Task: Sort the products by relevance.
Action: Mouse moved to (29, 323)
Screenshot: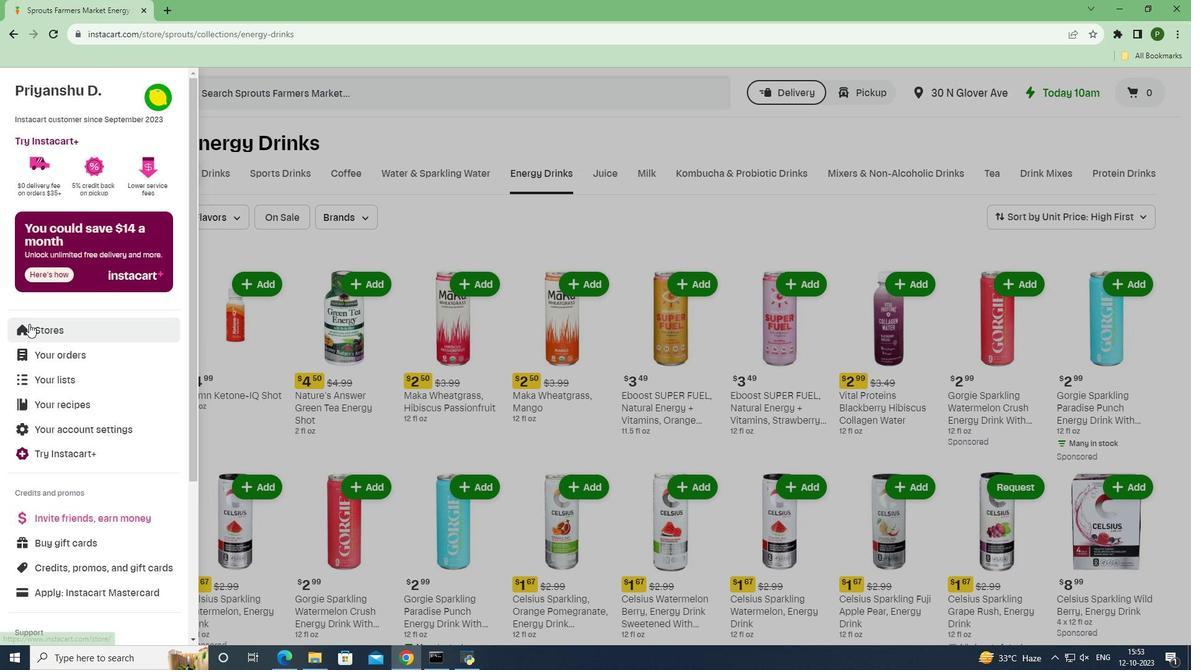 
Action: Mouse pressed left at (29, 323)
Screenshot: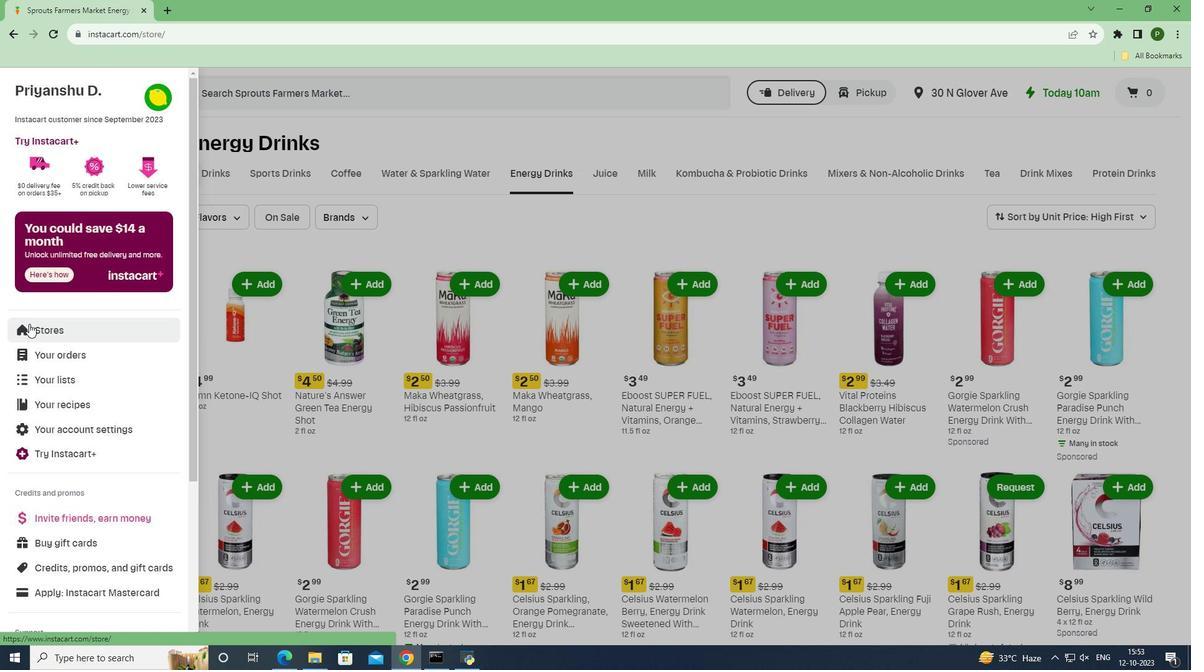 
Action: Mouse moved to (280, 140)
Screenshot: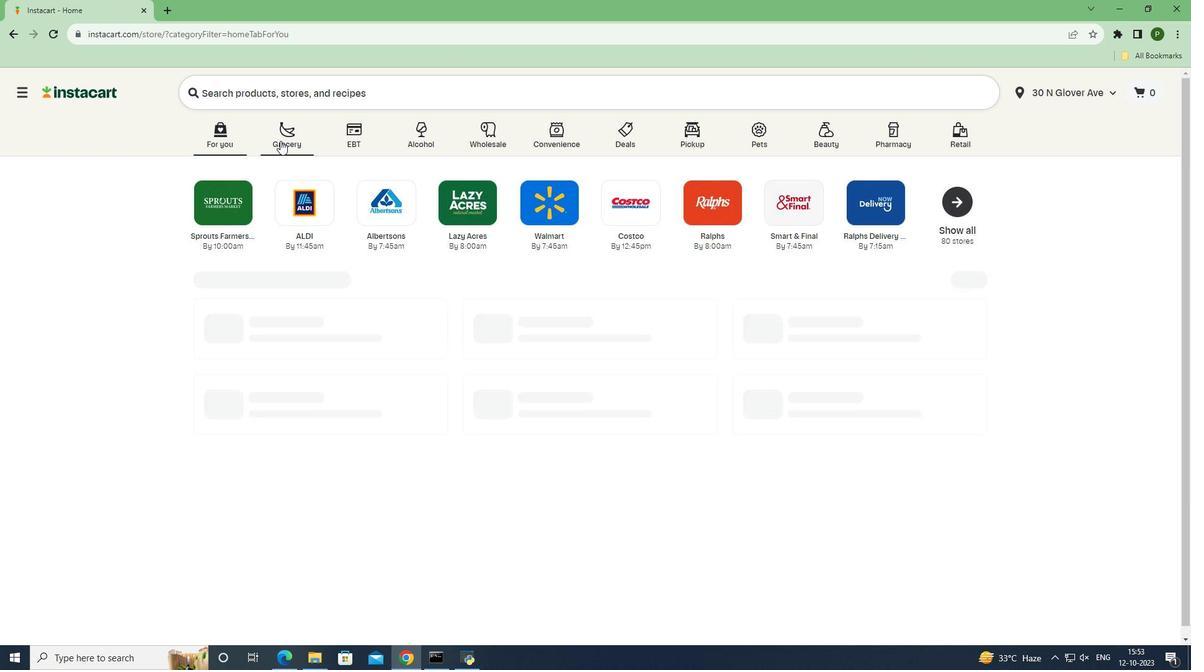 
Action: Mouse pressed left at (280, 140)
Screenshot: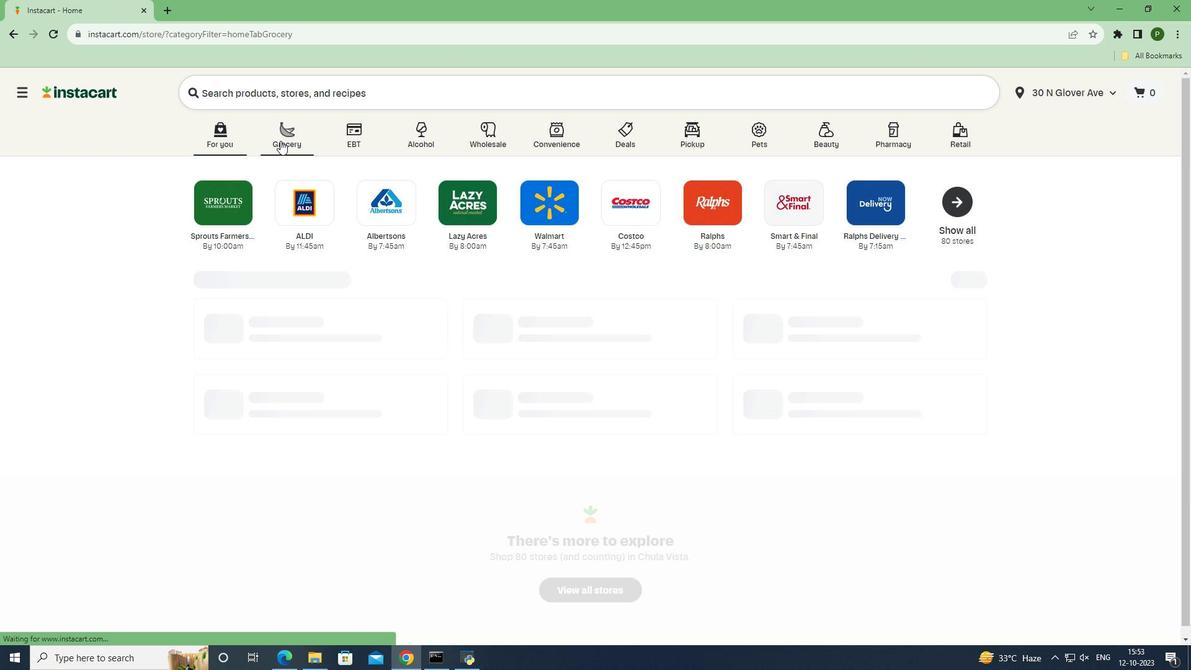 
Action: Mouse moved to (494, 281)
Screenshot: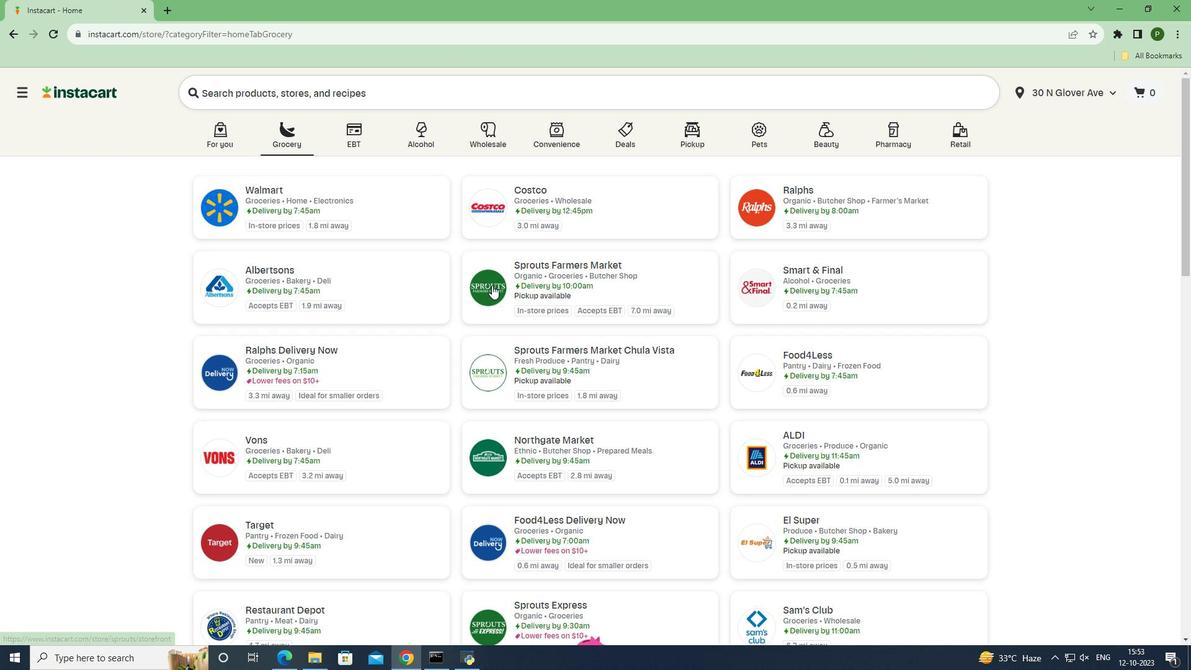 
Action: Mouse pressed left at (494, 281)
Screenshot: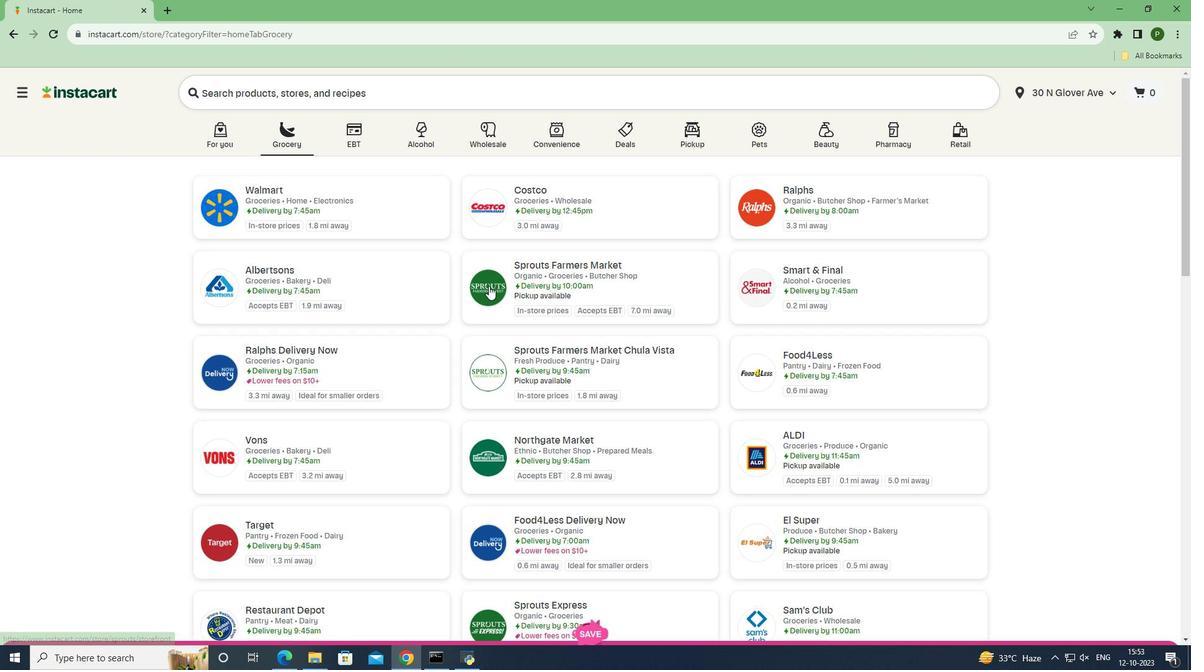
Action: Mouse moved to (503, 289)
Screenshot: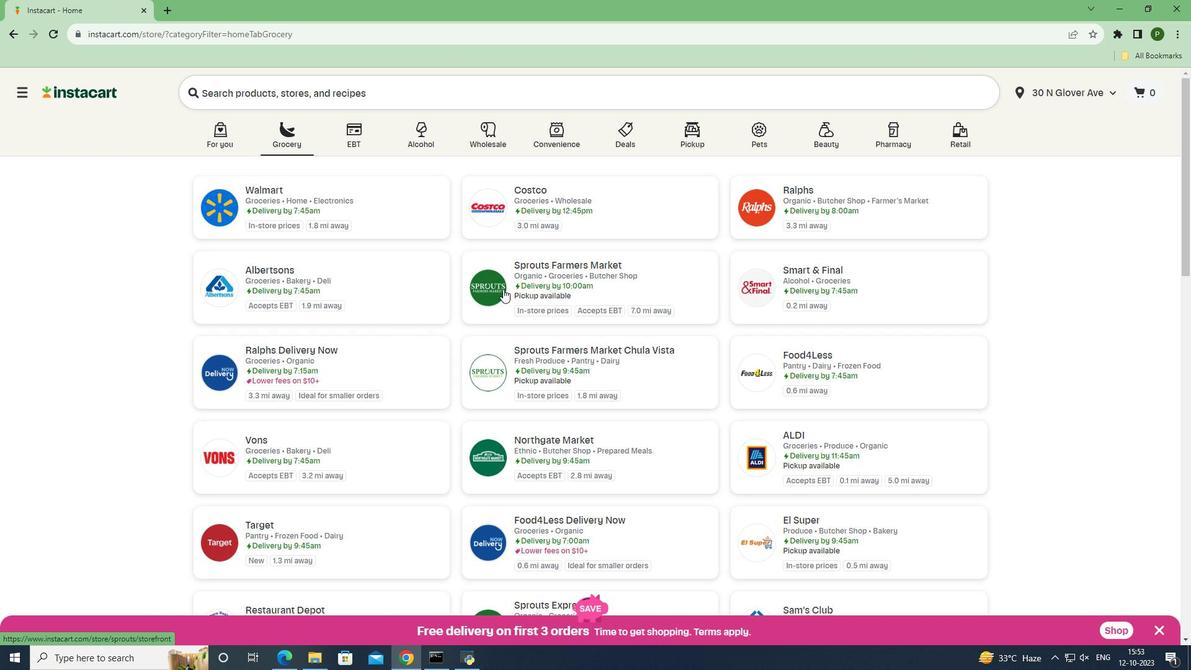 
Action: Mouse pressed left at (503, 289)
Screenshot: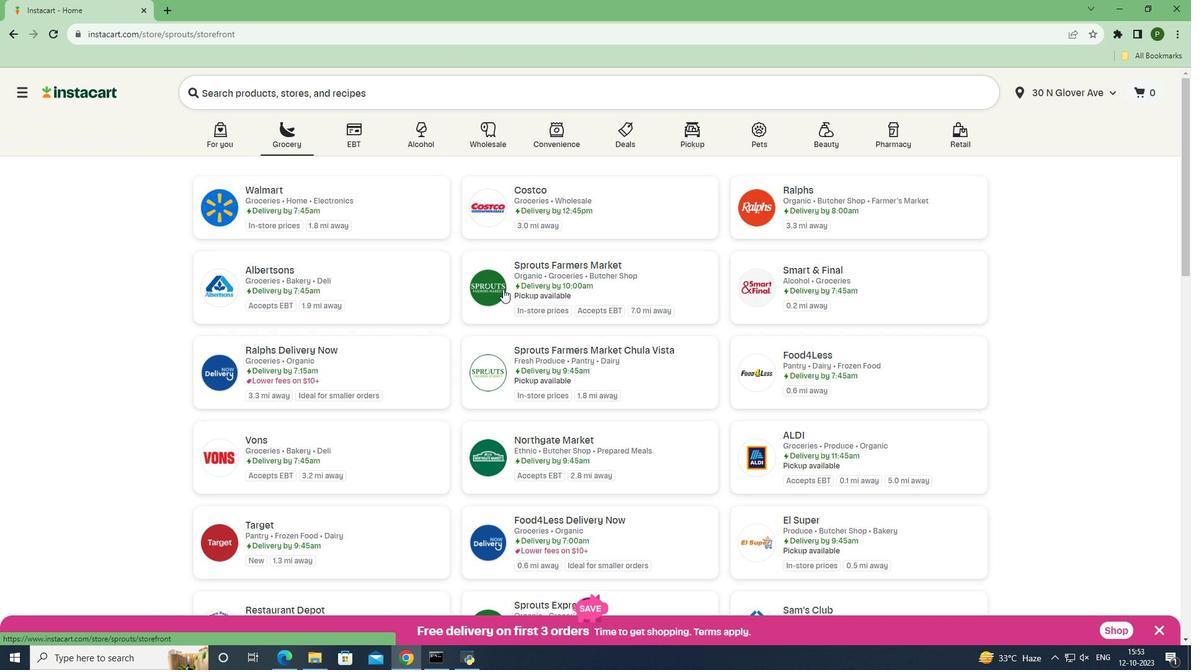 
Action: Mouse moved to (93, 428)
Screenshot: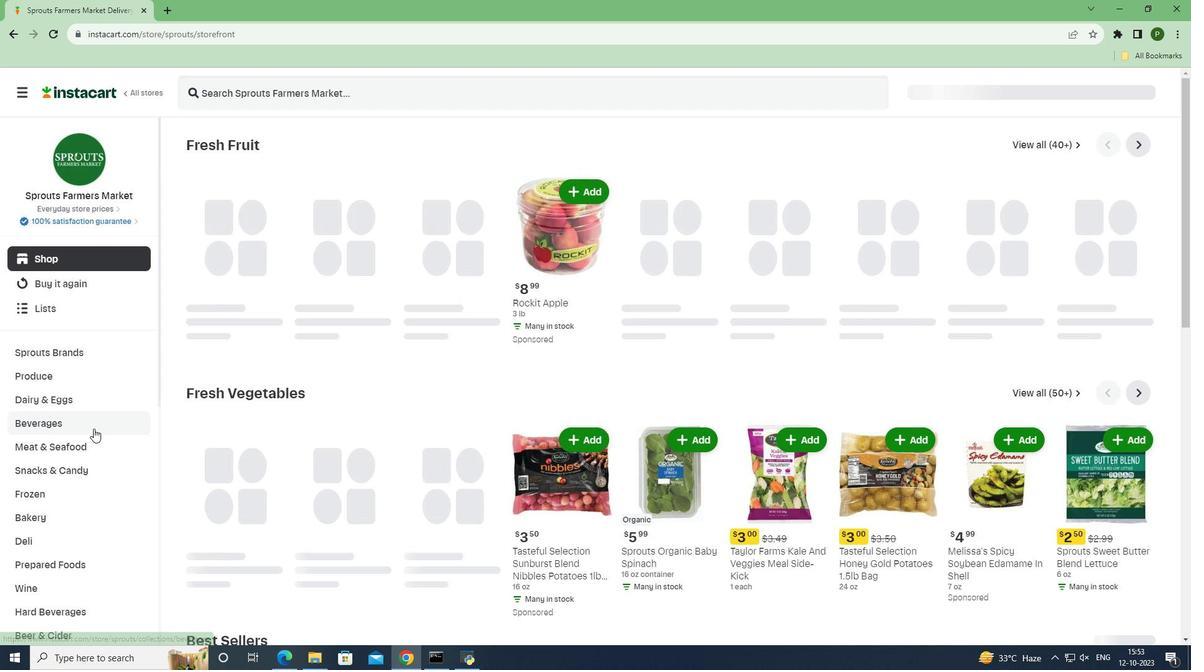
Action: Mouse pressed left at (93, 428)
Screenshot: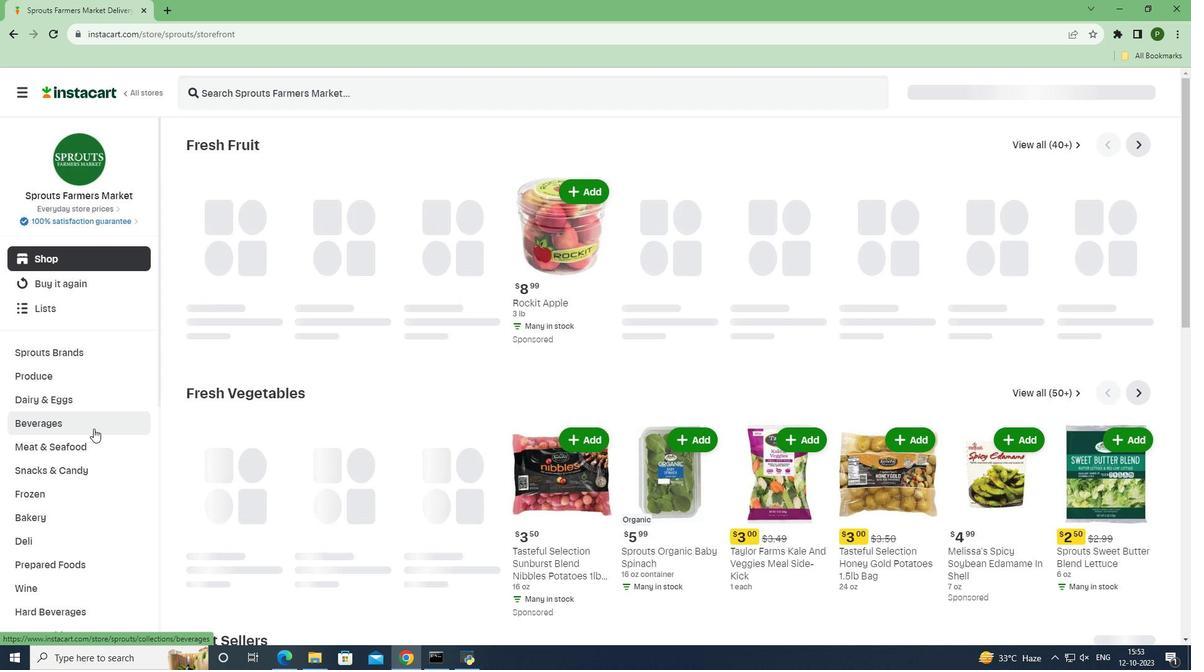 
Action: Mouse moved to (675, 179)
Screenshot: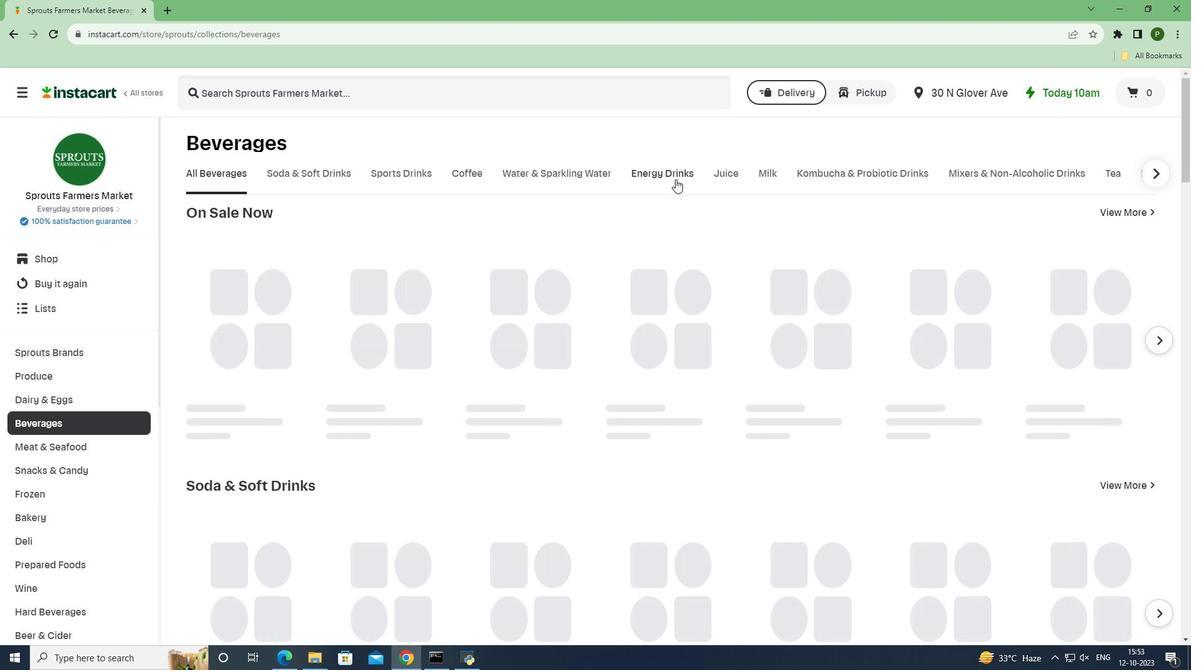
Action: Mouse pressed left at (675, 179)
Screenshot: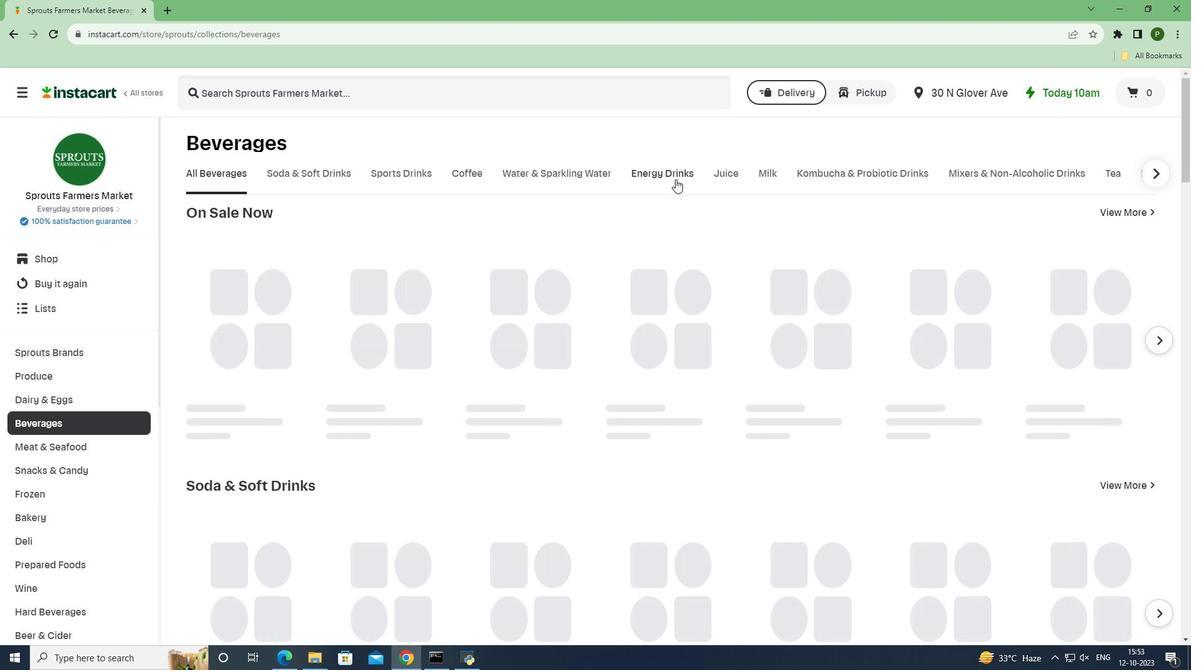 
Action: Mouse moved to (1063, 221)
Screenshot: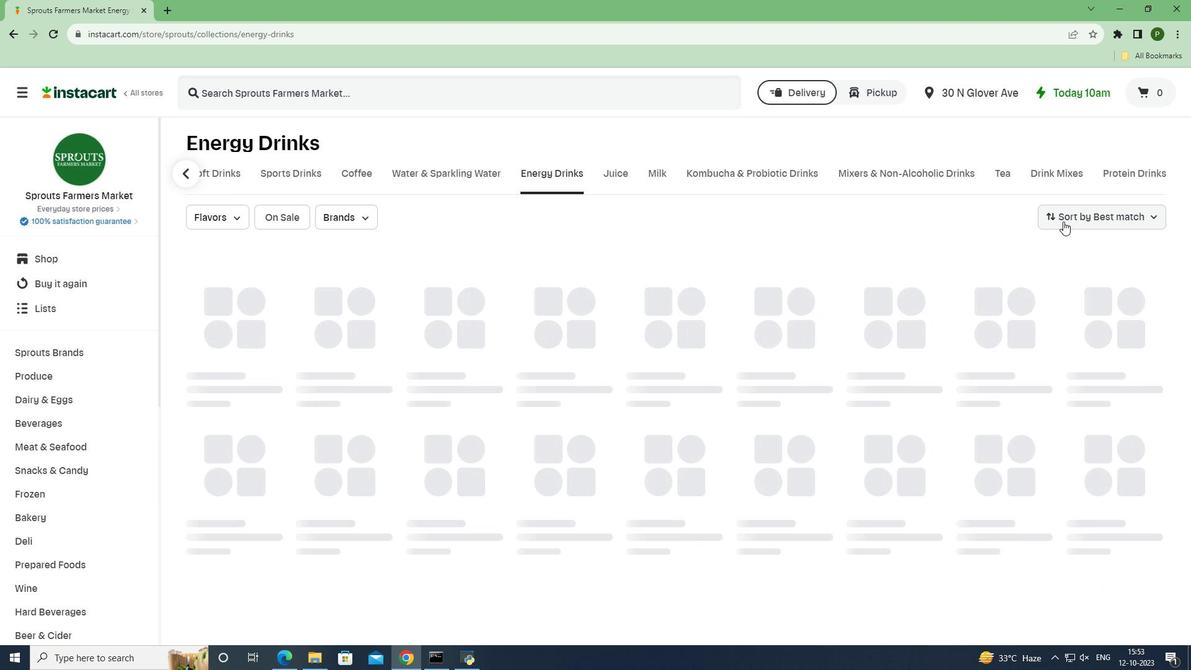 
Action: Mouse pressed left at (1063, 221)
Screenshot: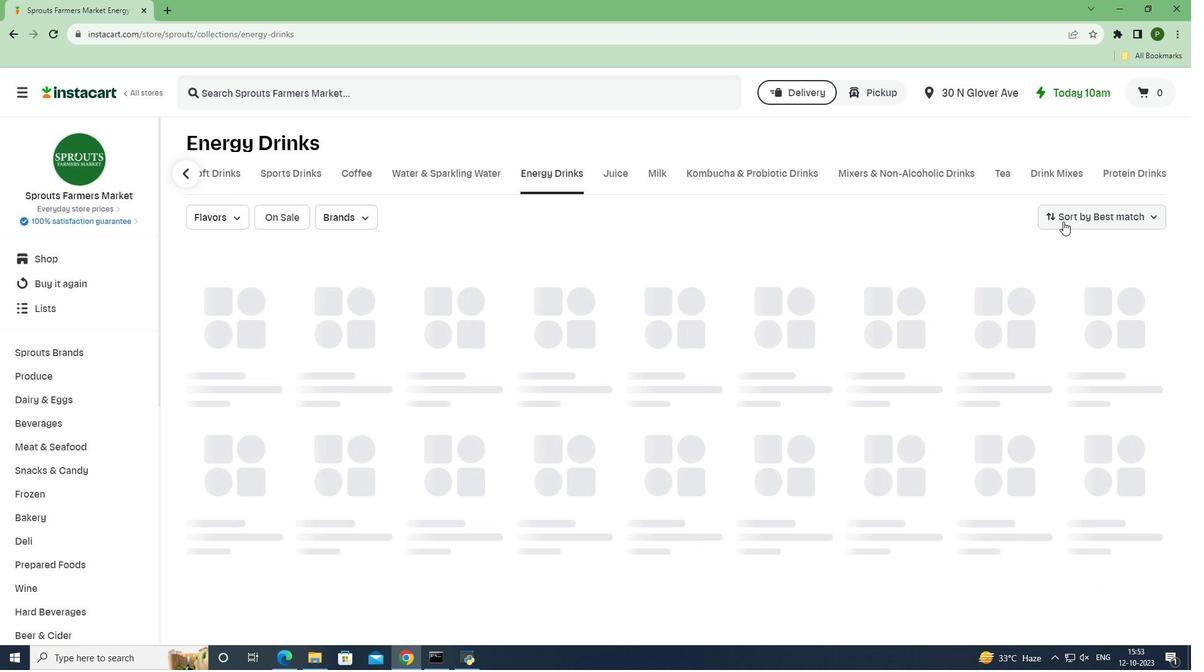 
Action: Mouse moved to (1084, 399)
Screenshot: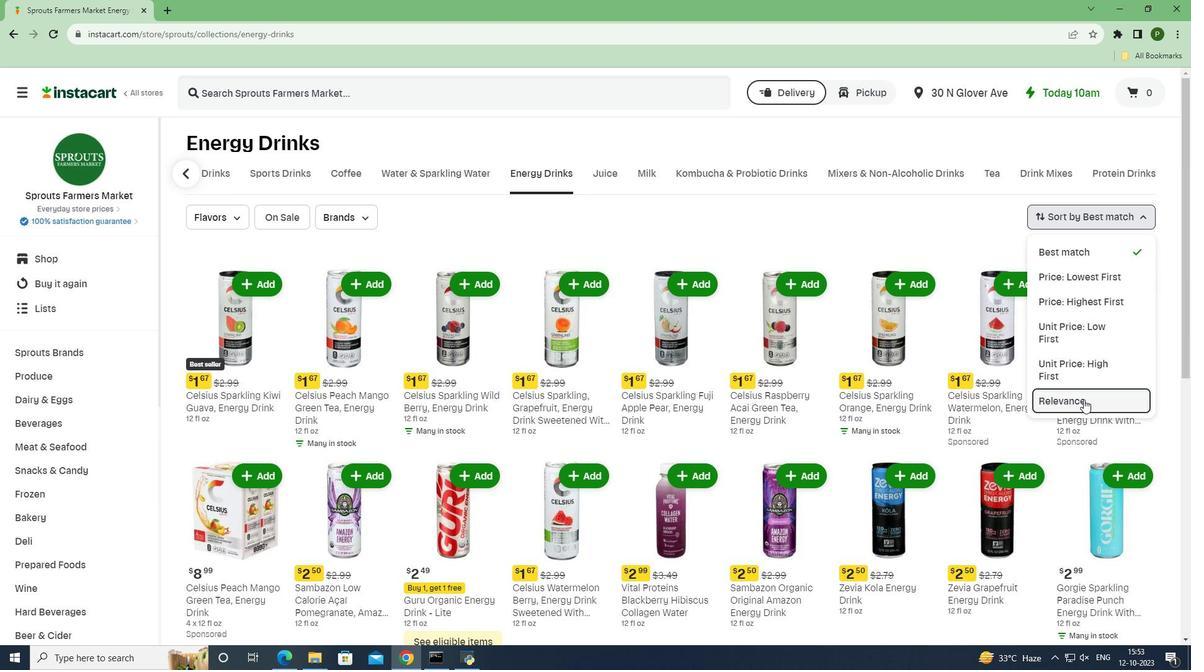 
Action: Mouse pressed left at (1084, 399)
Screenshot: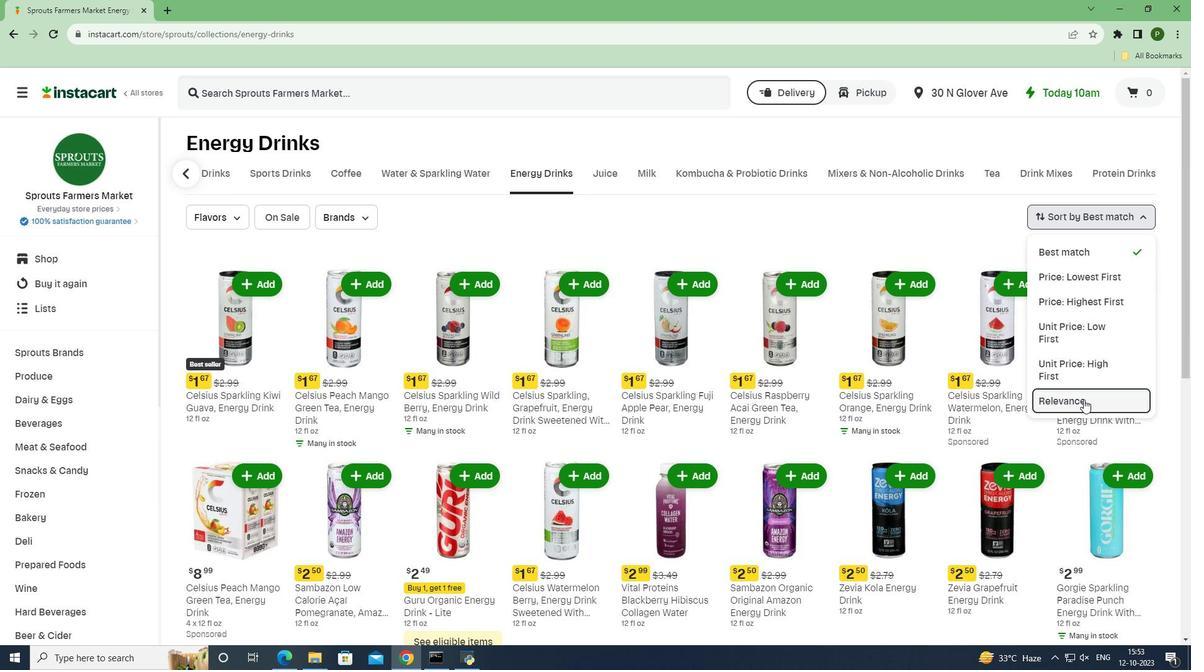 
Action: Mouse moved to (976, 509)
Screenshot: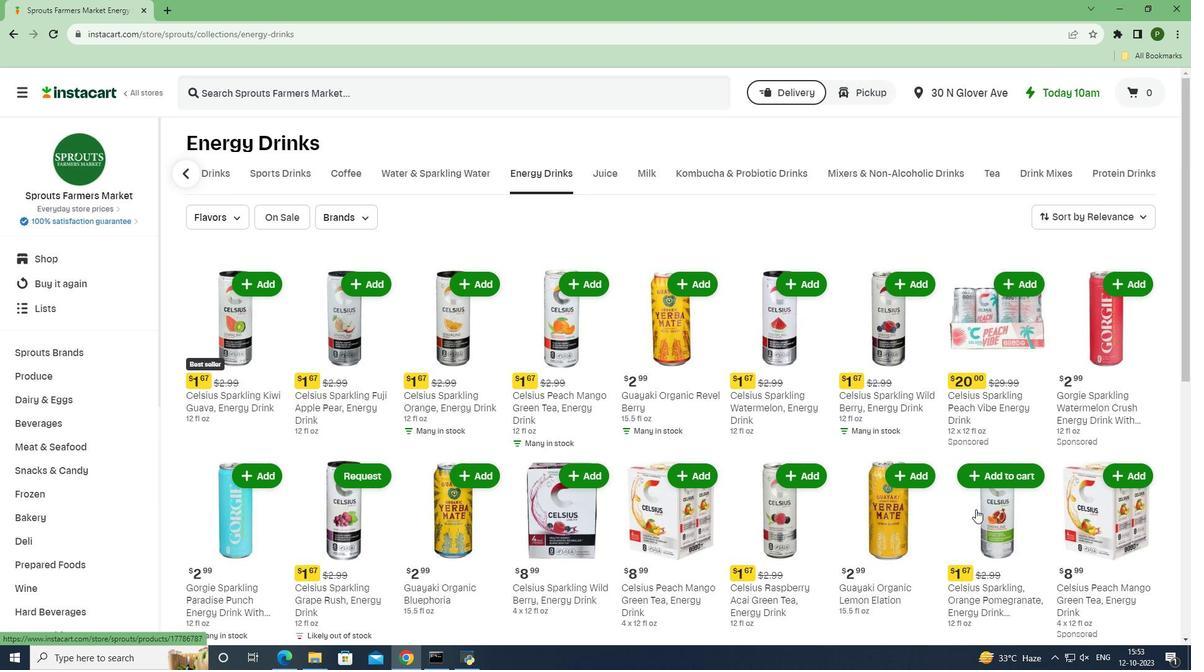 
